 Task: Update the homeowner's insurance of the saved search to 1%.
Action: Mouse moved to (863, 130)
Screenshot: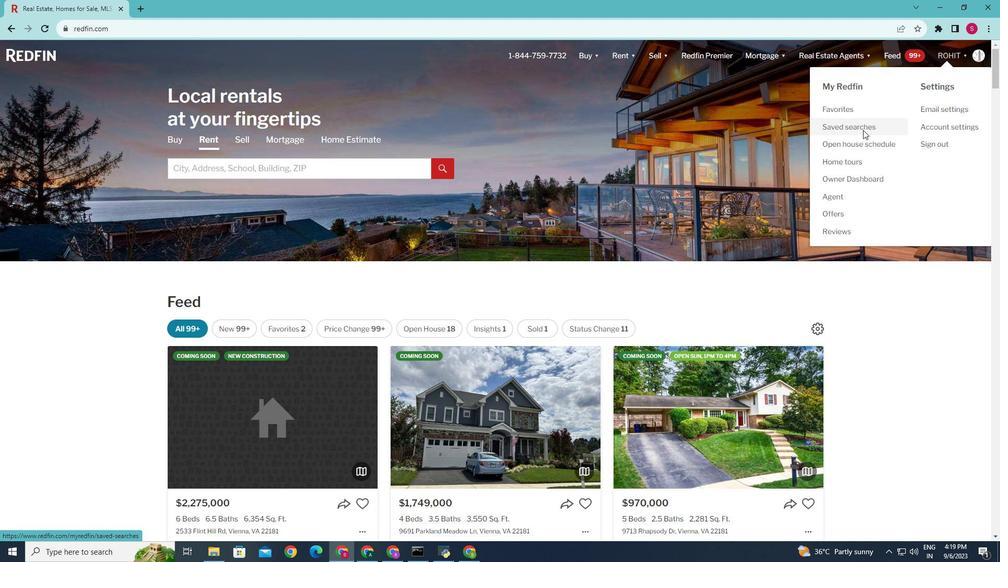 
Action: Mouse pressed left at (863, 130)
Screenshot: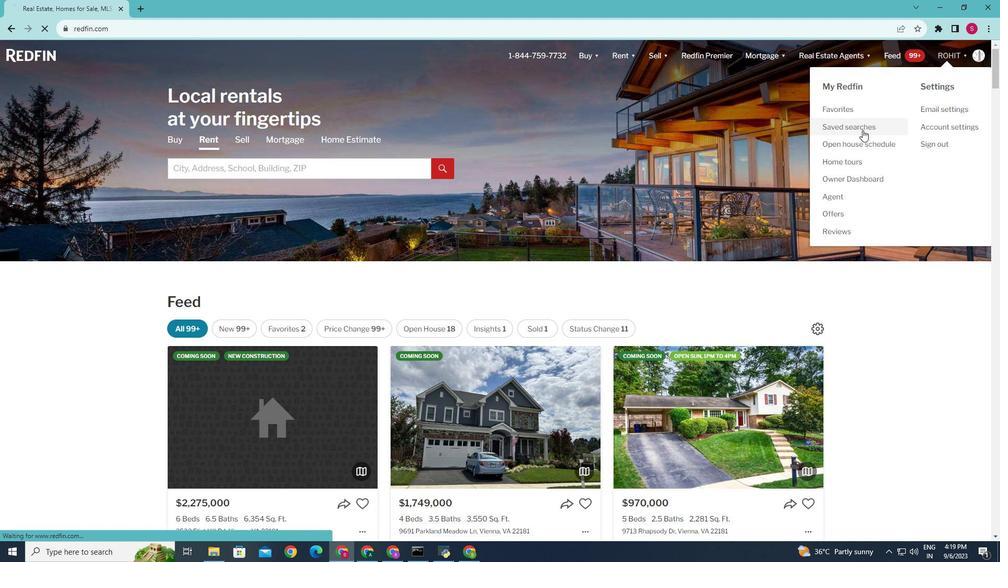 
Action: Mouse moved to (326, 257)
Screenshot: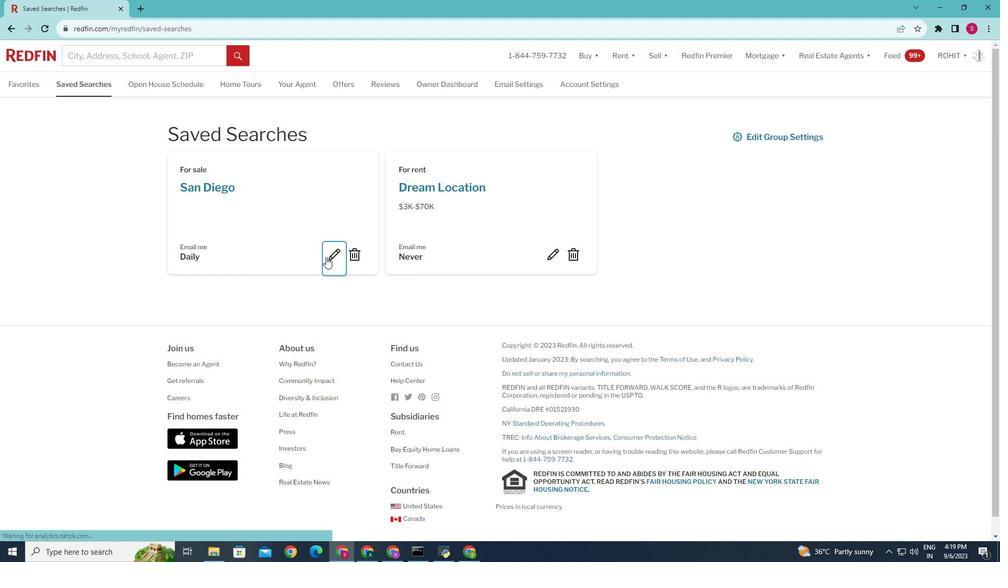 
Action: Mouse pressed left at (326, 257)
Screenshot: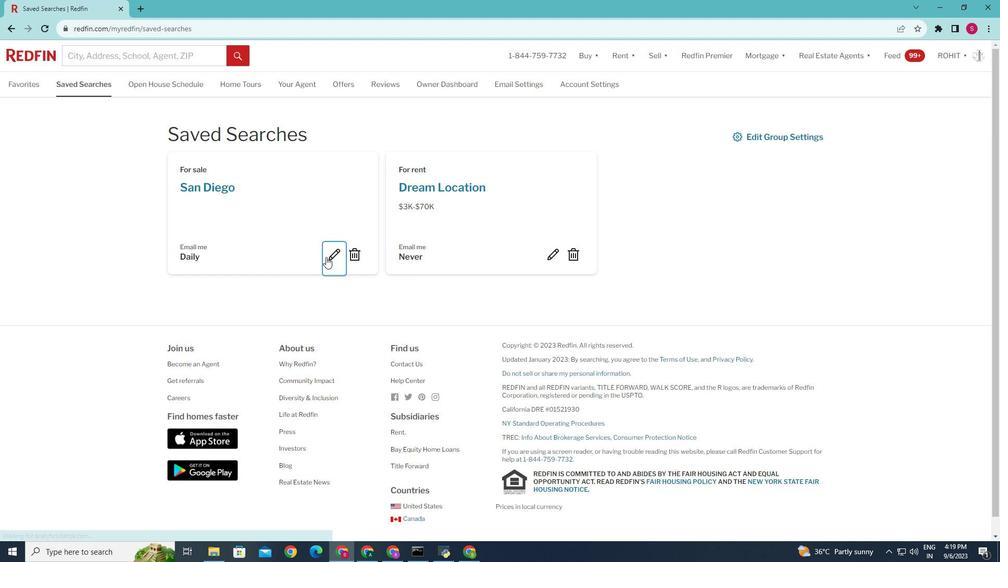 
Action: Mouse moved to (328, 253)
Screenshot: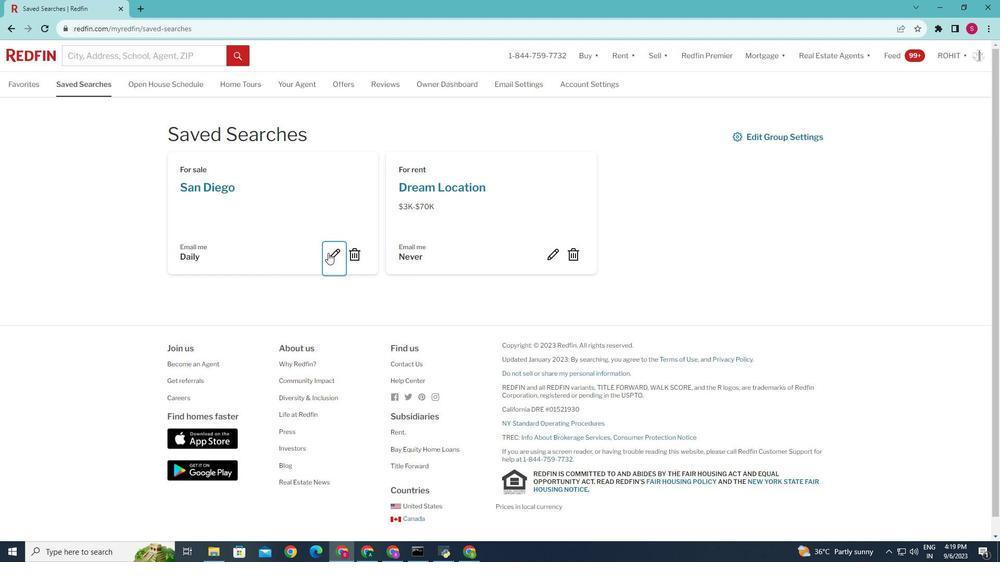 
Action: Mouse pressed left at (328, 253)
Screenshot: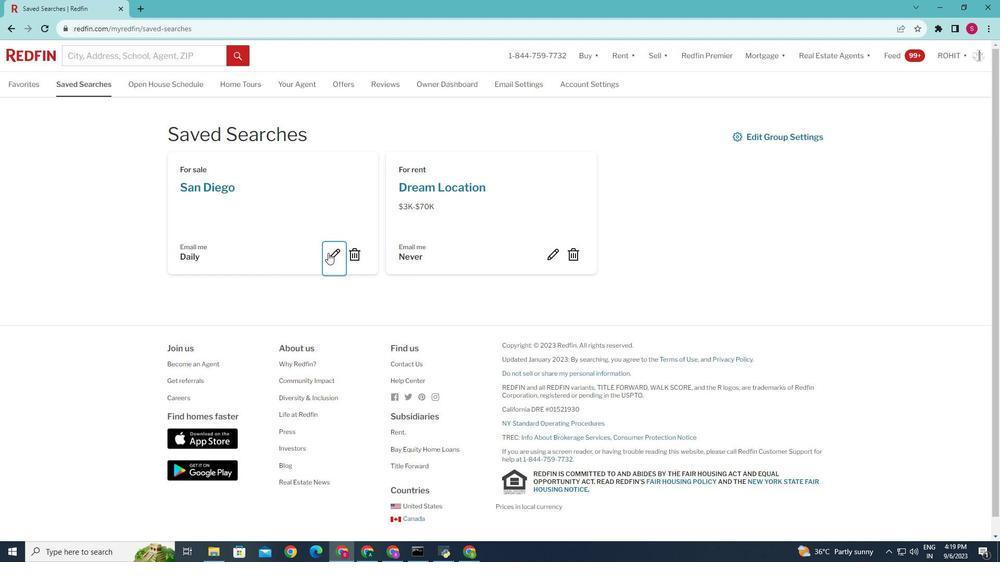 
Action: Mouse moved to (498, 408)
Screenshot: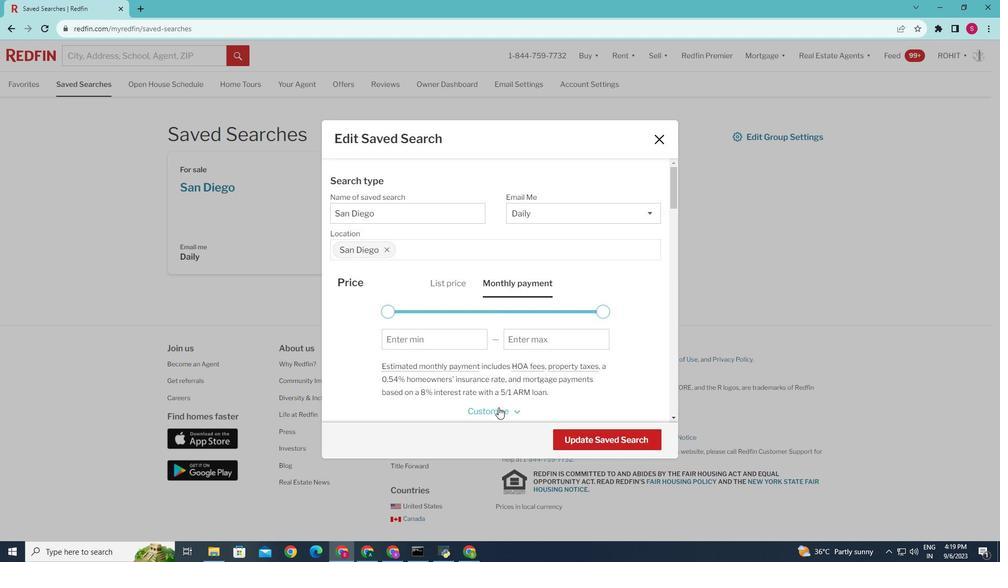 
Action: Mouse pressed left at (498, 408)
Screenshot: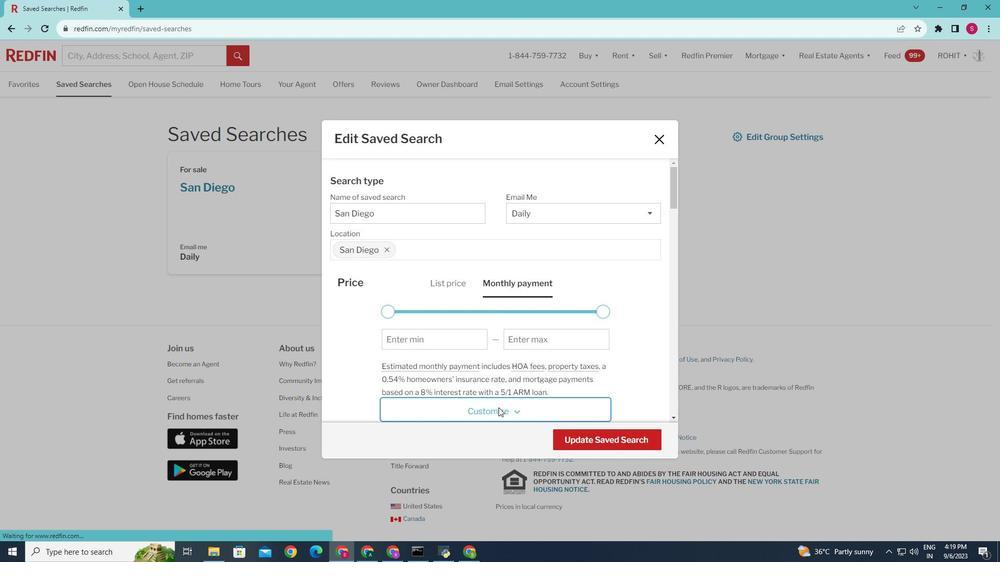 
Action: Mouse moved to (486, 391)
Screenshot: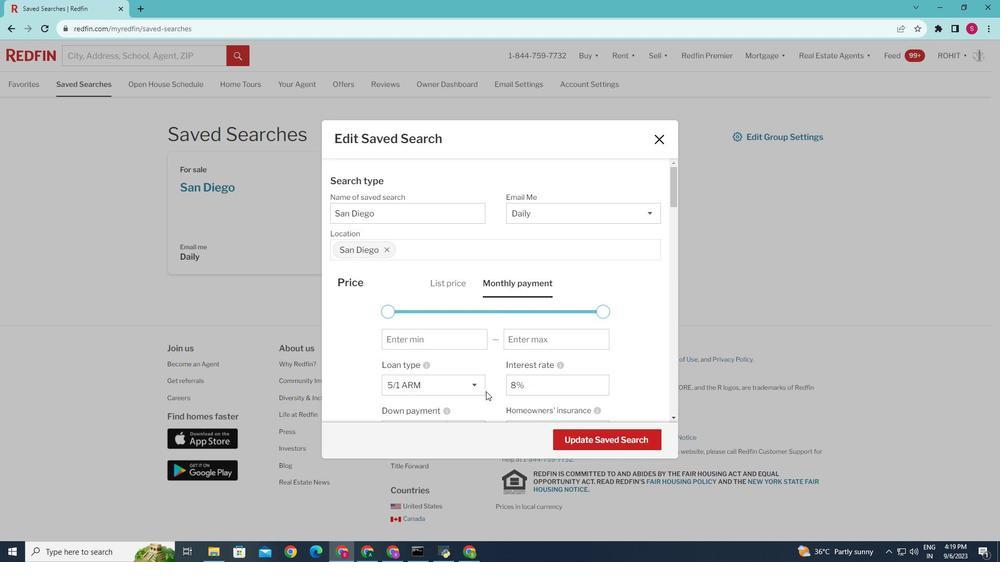 
Action: Mouse scrolled (486, 391) with delta (0, 0)
Screenshot: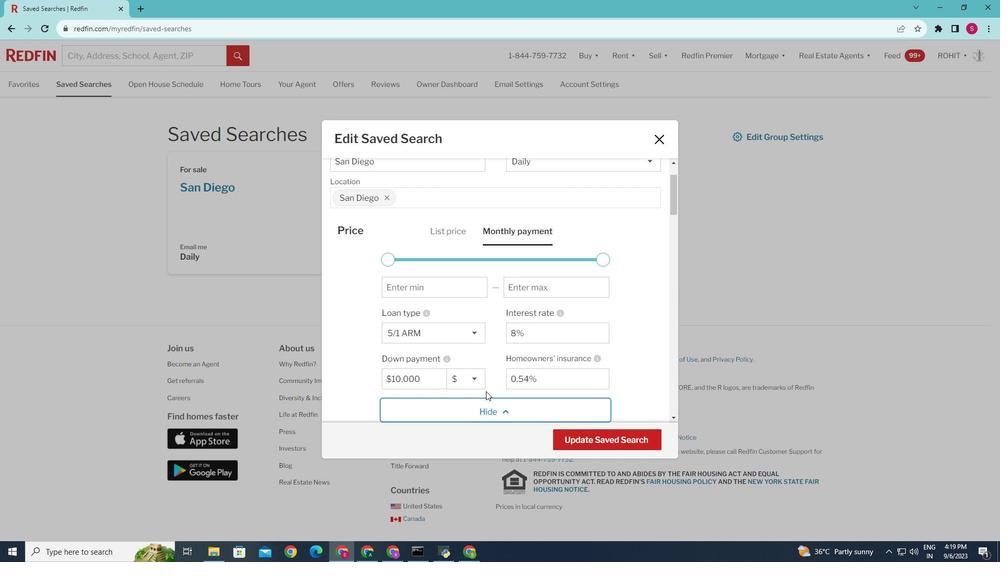
Action: Mouse moved to (486, 390)
Screenshot: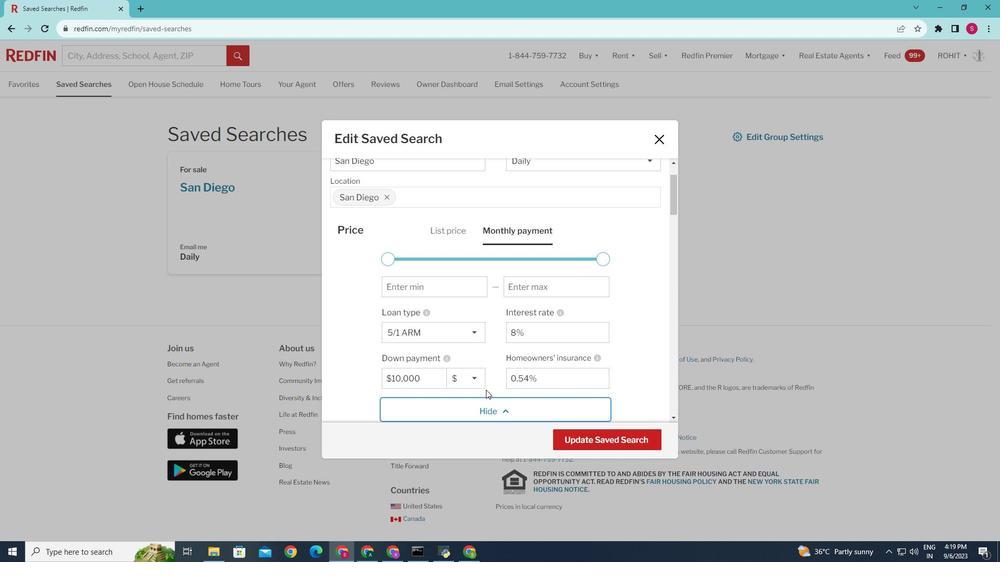 
Action: Mouse scrolled (486, 389) with delta (0, 0)
Screenshot: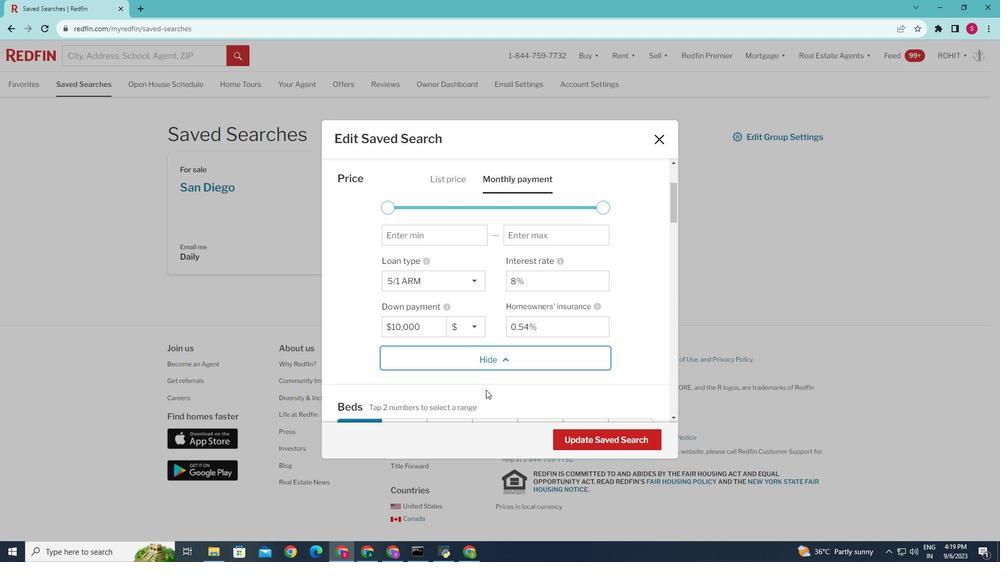 
Action: Mouse moved to (541, 325)
Screenshot: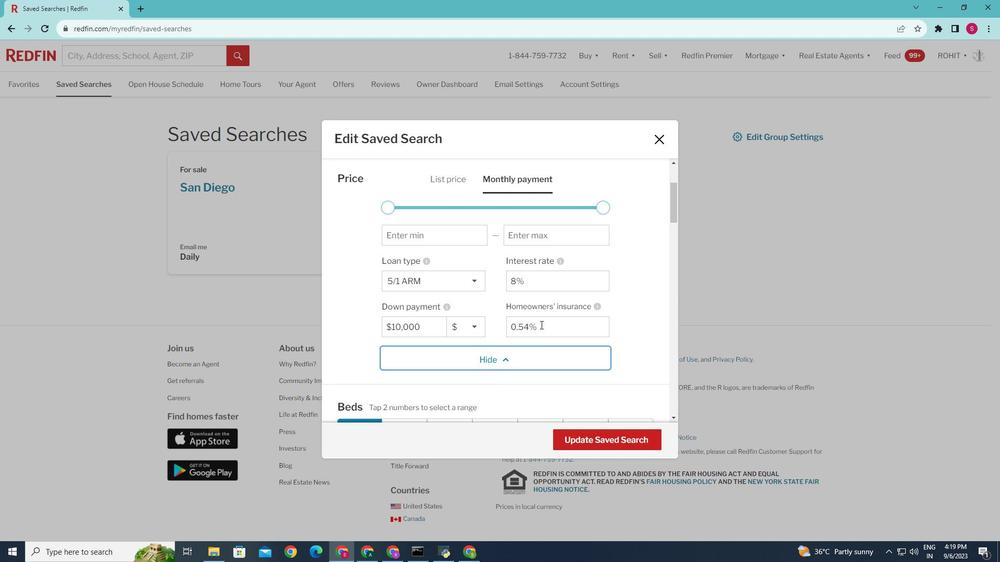 
Action: Mouse pressed left at (541, 325)
Screenshot: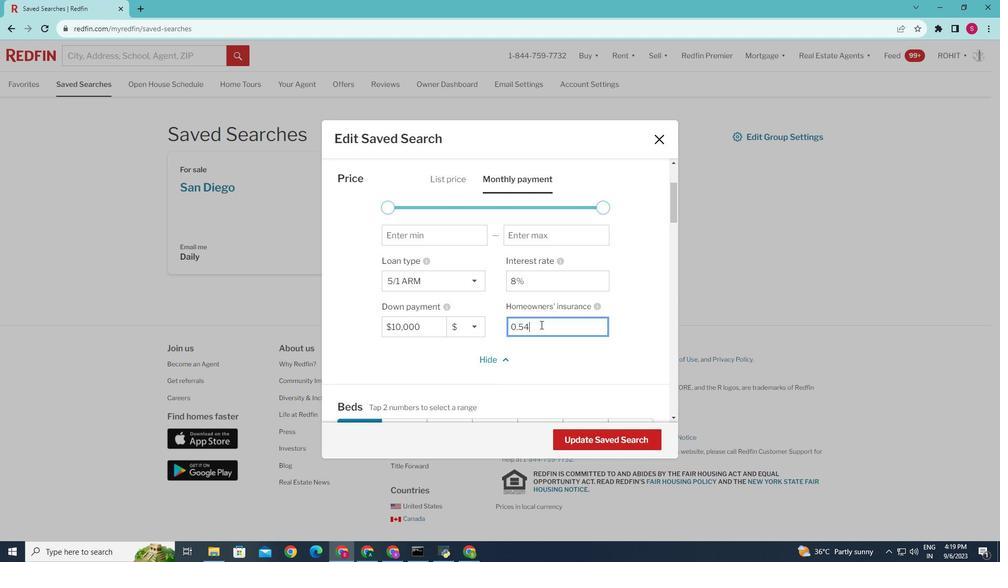
Action: Key pressed <Key.backspace><Key.backspace><Key.backspace><Key.backspace>1<Key.shift_r>%
Screenshot: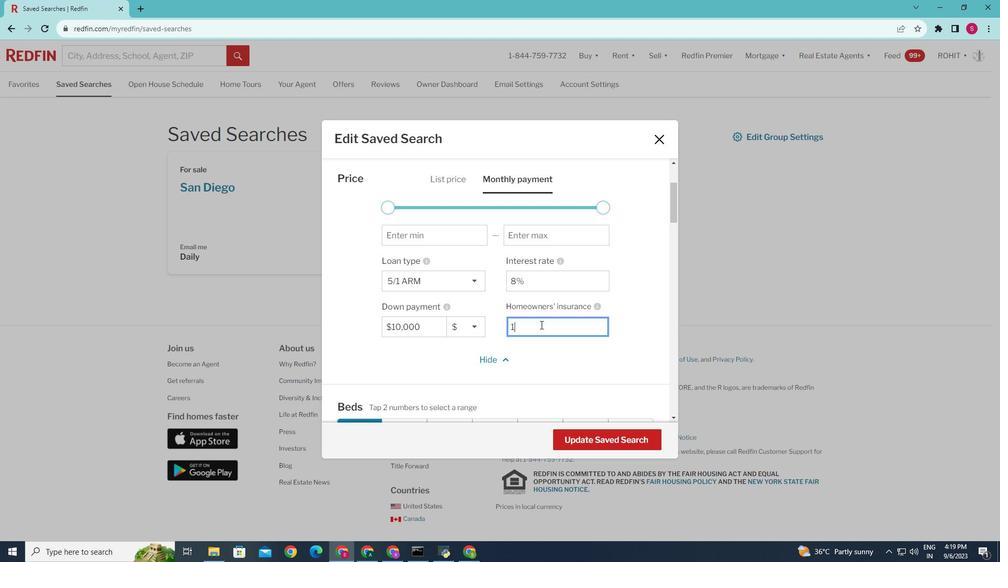 
Action: Mouse moved to (587, 442)
Screenshot: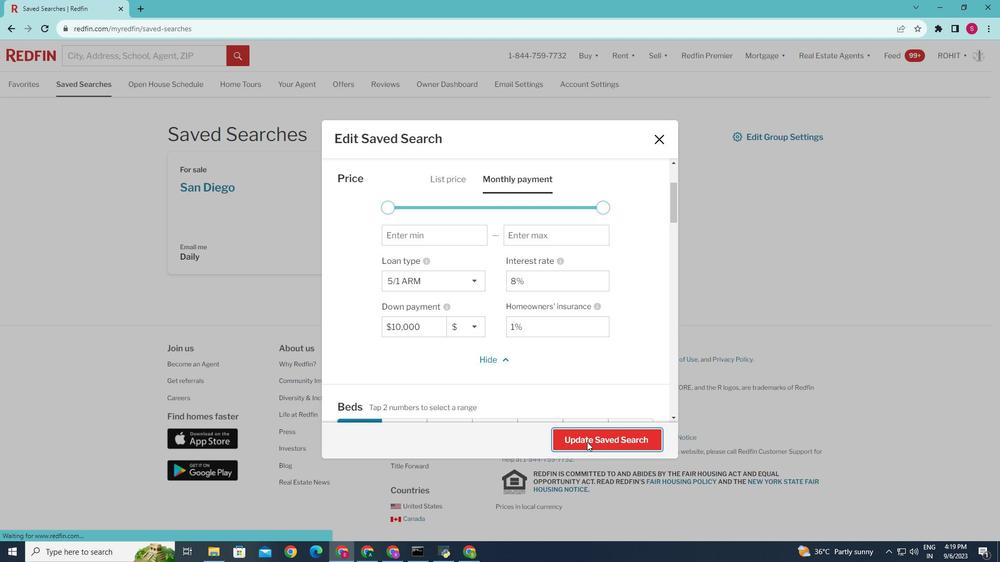 
Action: Mouse pressed left at (587, 442)
Screenshot: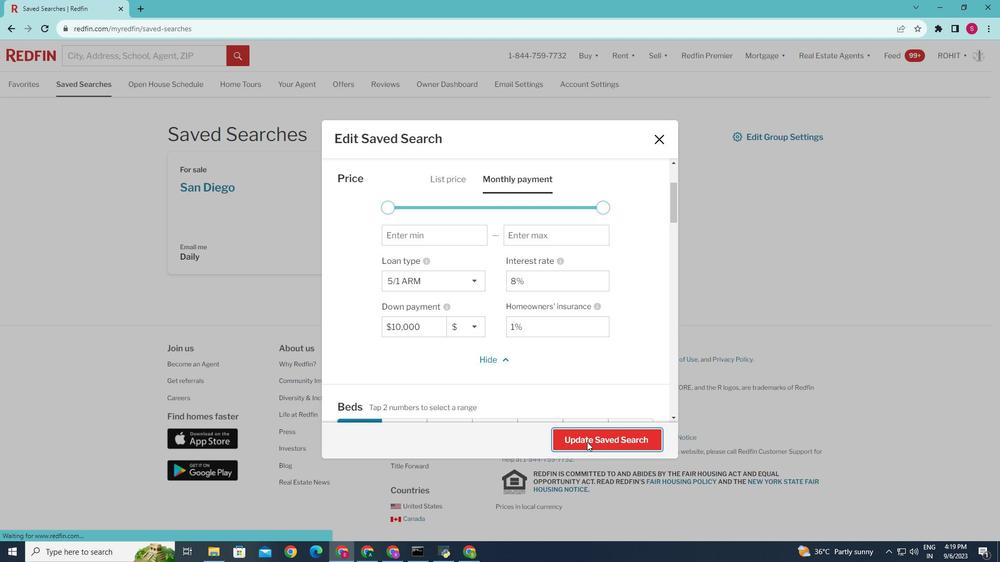 
Action: Mouse moved to (559, 425)
Screenshot: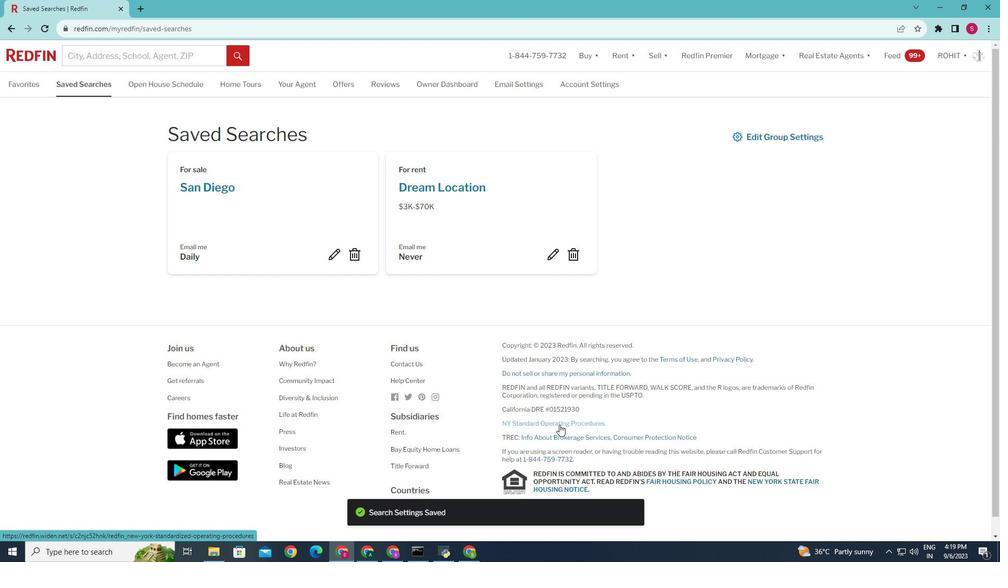 
